 Task: Check linked objects.
Action: Mouse moved to (158, 58)
Screenshot: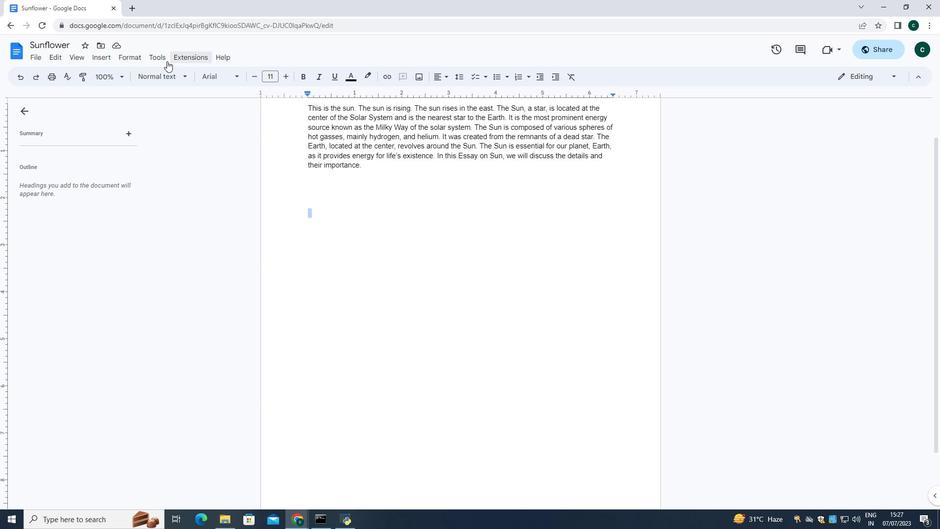
Action: Mouse pressed left at (158, 58)
Screenshot: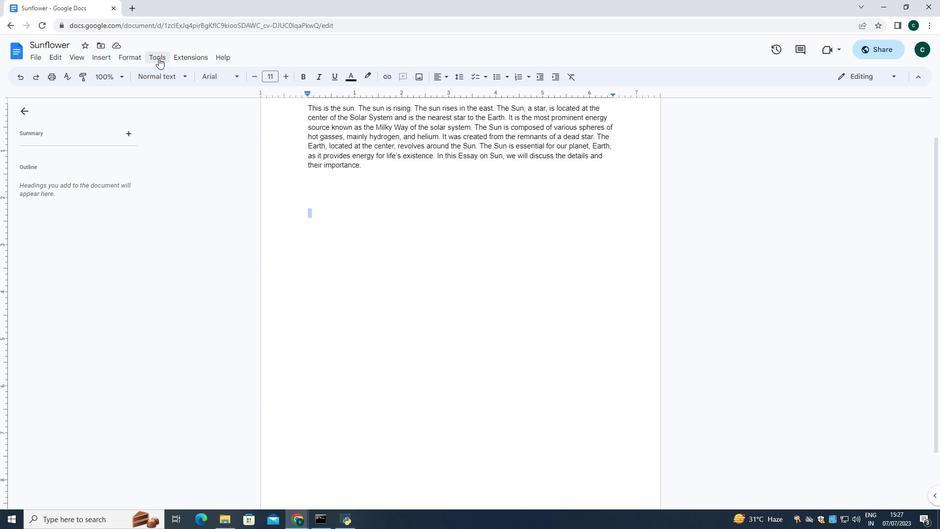 
Action: Mouse moved to (174, 165)
Screenshot: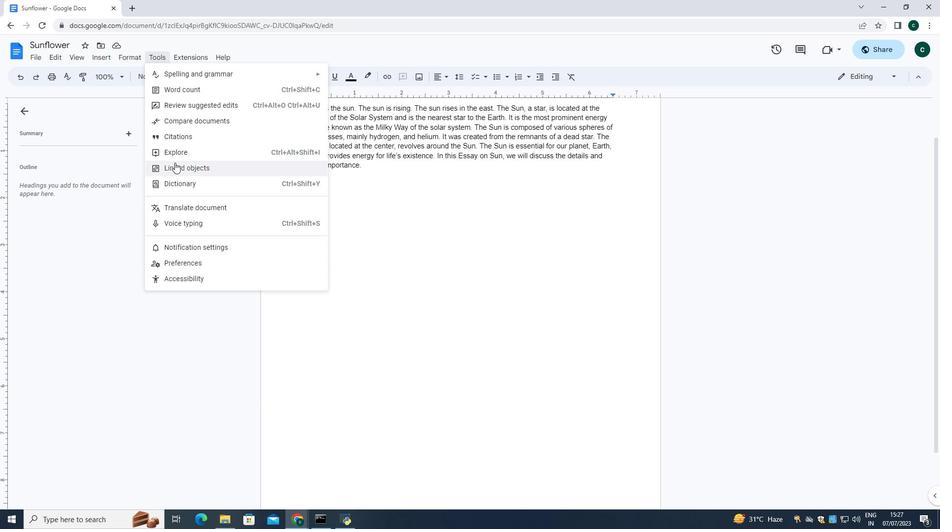 
Action: Mouse pressed left at (174, 165)
Screenshot: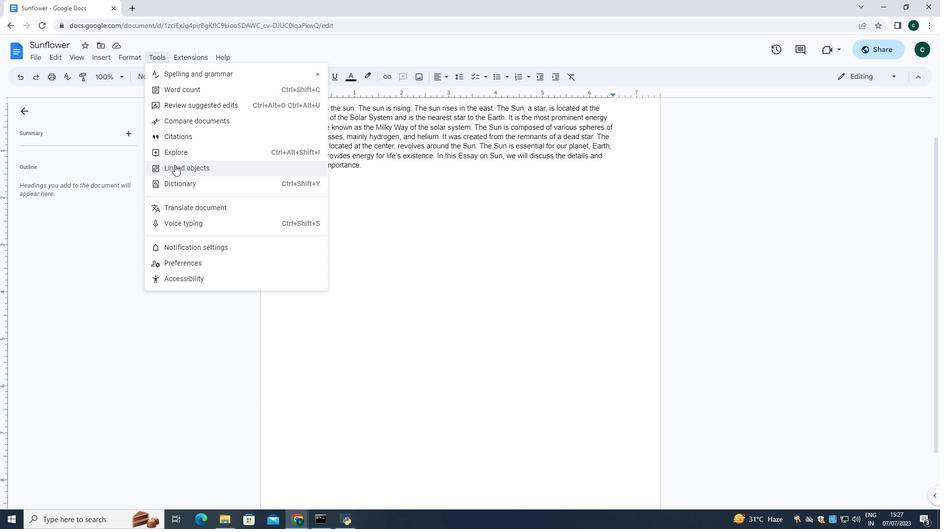 
Action: Mouse moved to (174, 162)
Screenshot: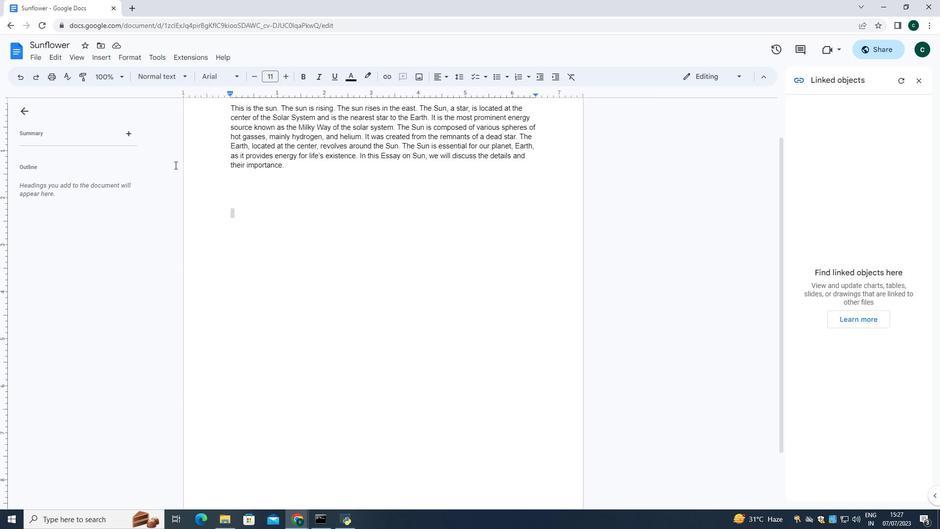 
